 Task: Go to the product section & explore the products section of Aramco
Action: Mouse moved to (568, 85)
Screenshot: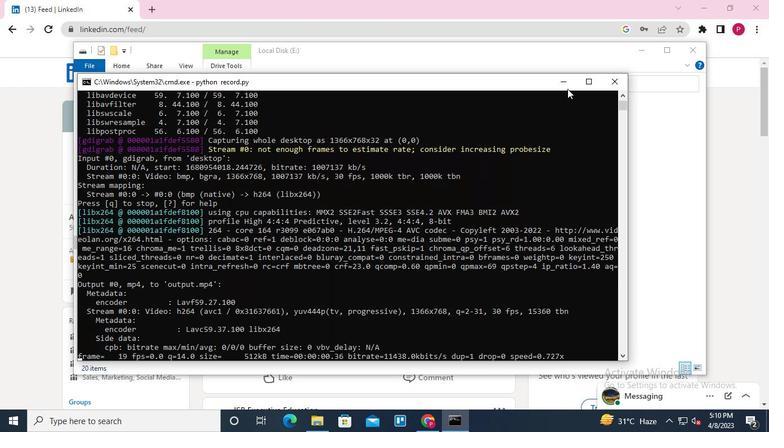 
Action: Mouse pressed left at (568, 85)
Screenshot: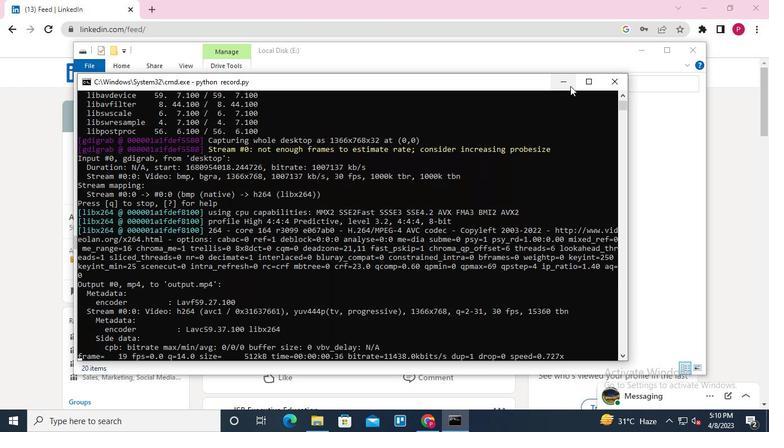 
Action: Mouse moved to (641, 53)
Screenshot: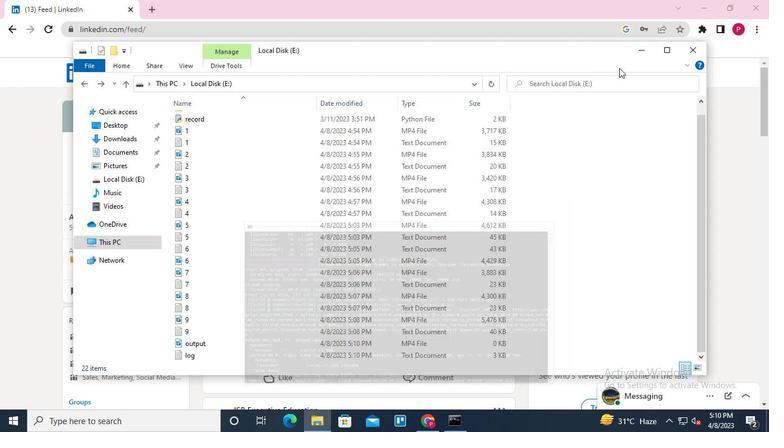 
Action: Mouse pressed left at (641, 53)
Screenshot: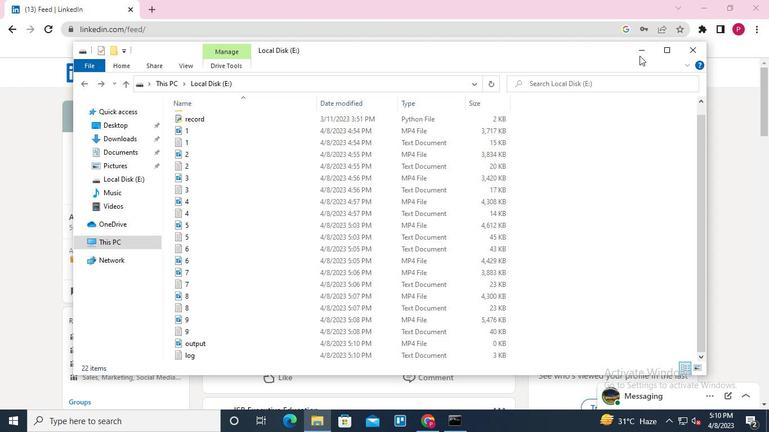 
Action: Mouse moved to (134, 72)
Screenshot: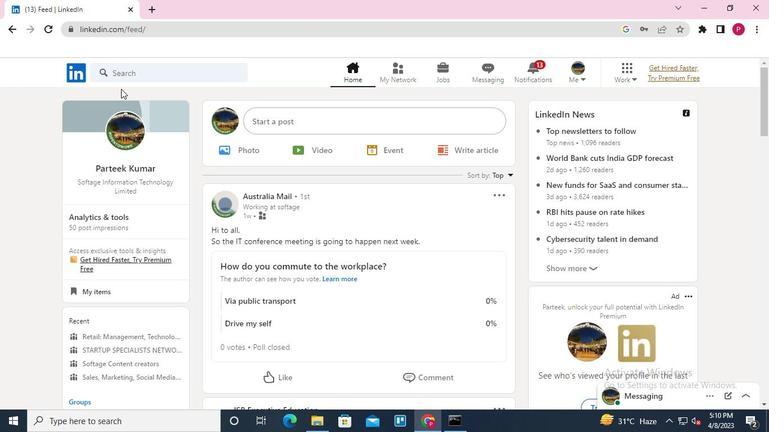 
Action: Mouse pressed left at (134, 72)
Screenshot: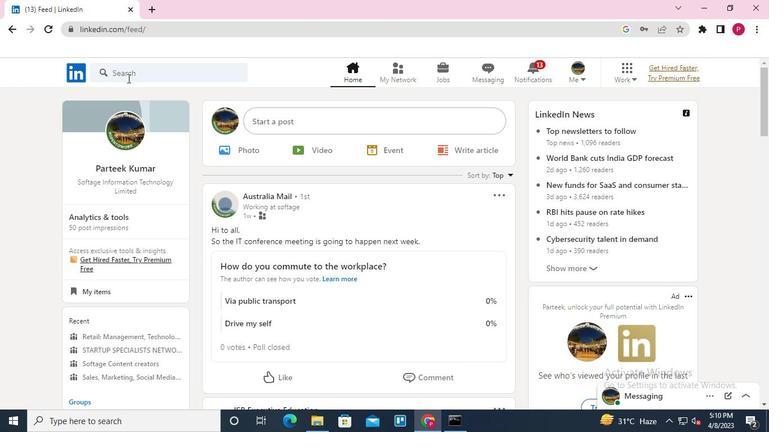 
Action: Keyboard Key.shift
Screenshot: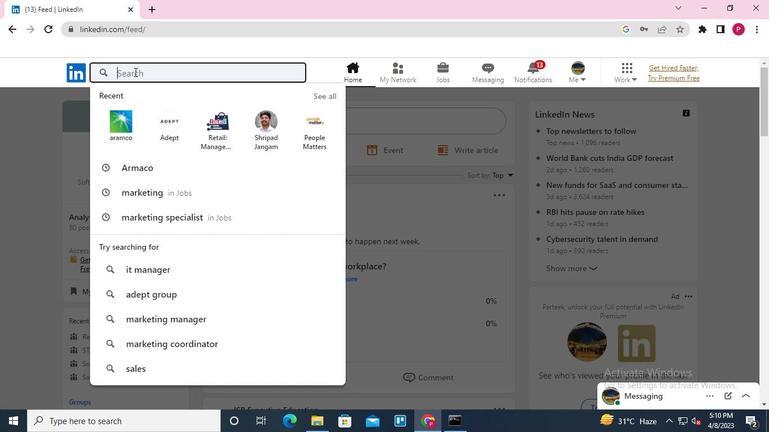 
Action: Keyboard A
Screenshot: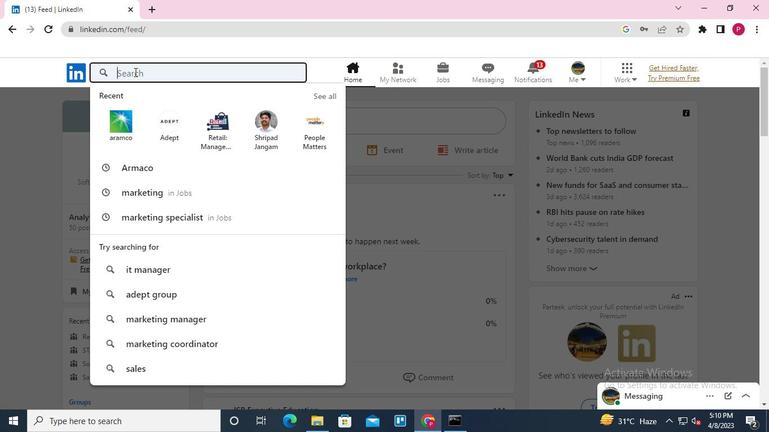
Action: Keyboard r
Screenshot: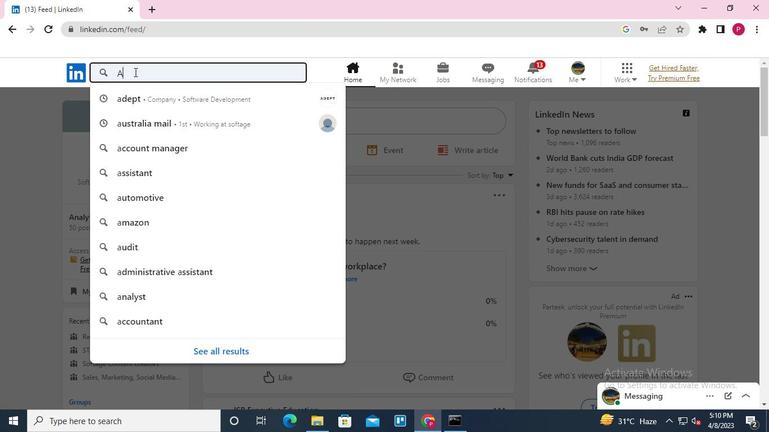 
Action: Keyboard m
Screenshot: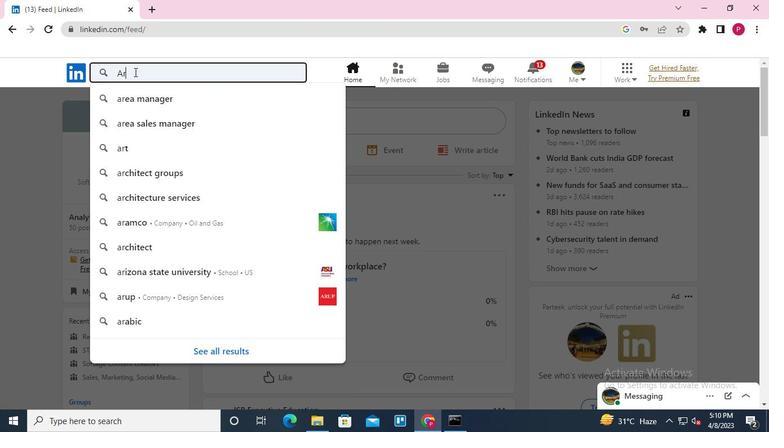 
Action: Keyboard a
Screenshot: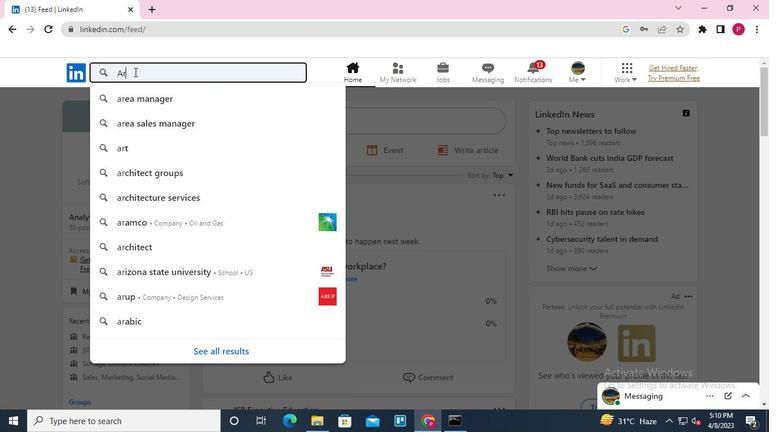 
Action: Keyboard c
Screenshot: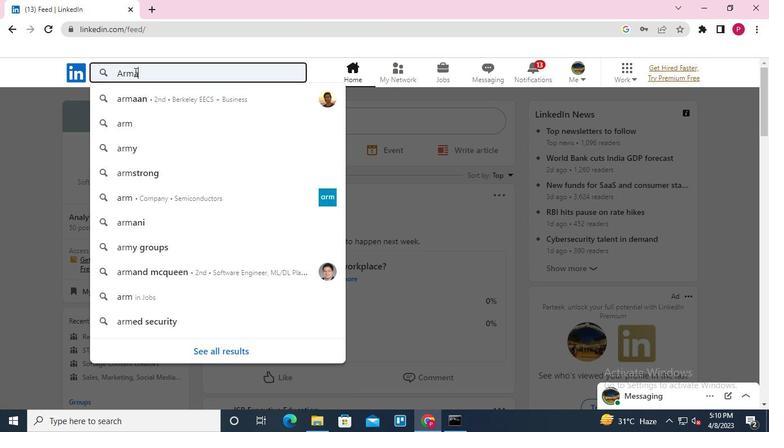 
Action: Keyboard o
Screenshot: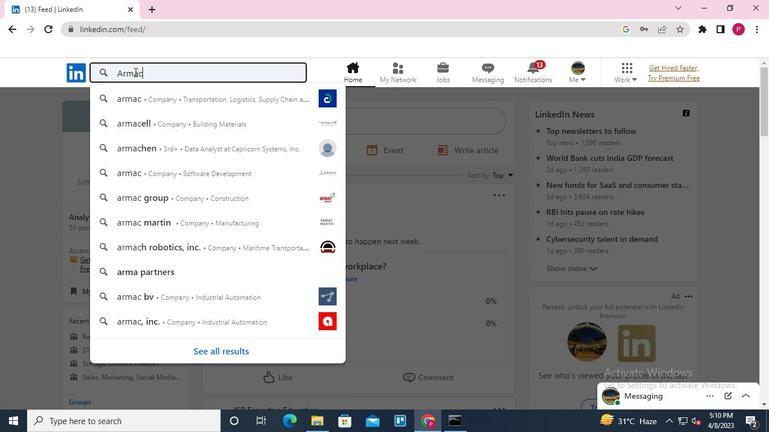 
Action: Keyboard Key.enter
Screenshot: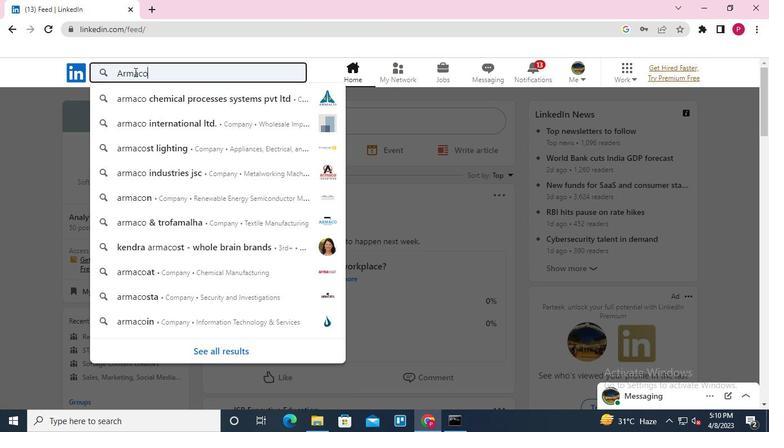 
Action: Mouse moved to (154, 189)
Screenshot: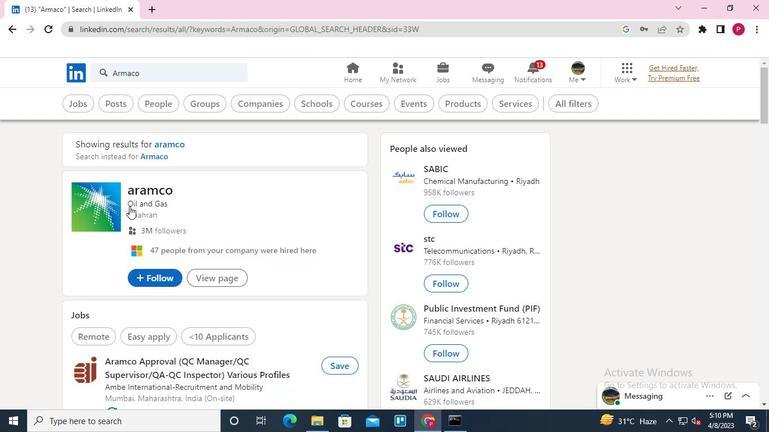 
Action: Mouse pressed left at (154, 189)
Screenshot: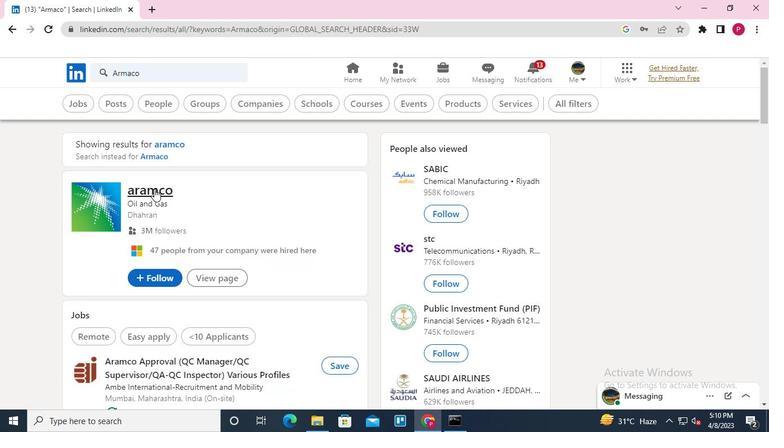 
Action: Mouse moved to (188, 133)
Screenshot: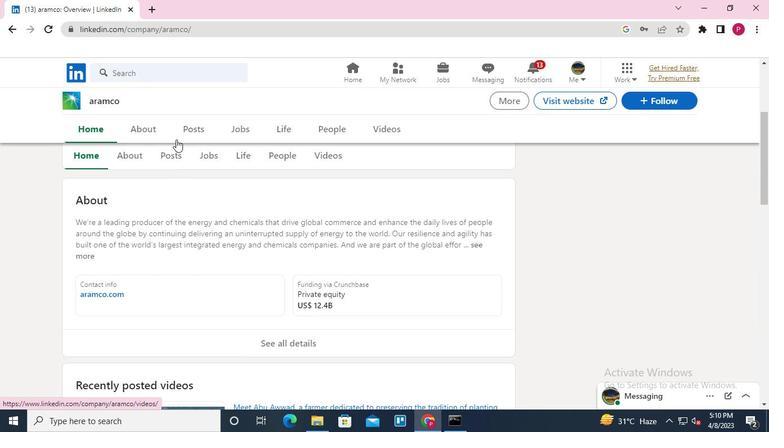 
Action: Mouse pressed left at (188, 133)
Screenshot: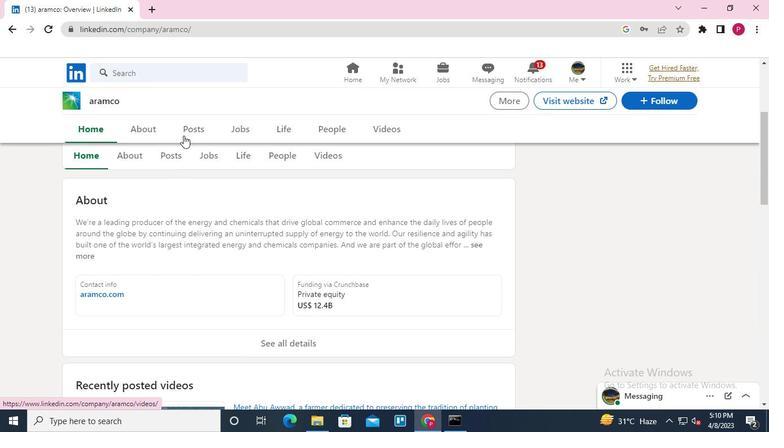 
Action: Mouse moved to (170, 161)
Screenshot: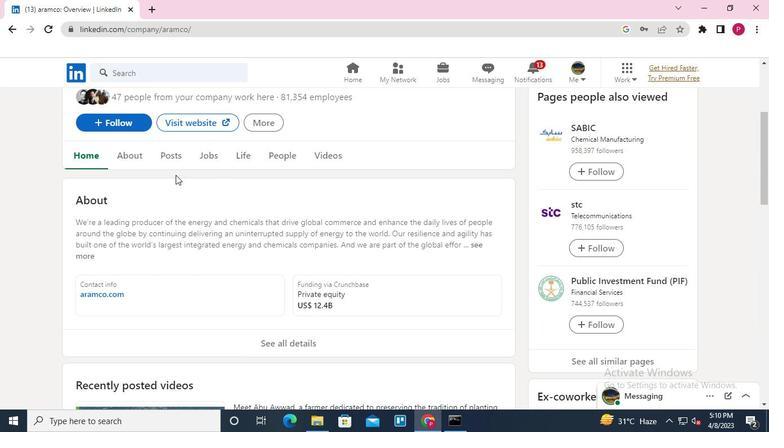 
Action: Mouse pressed left at (170, 161)
Screenshot: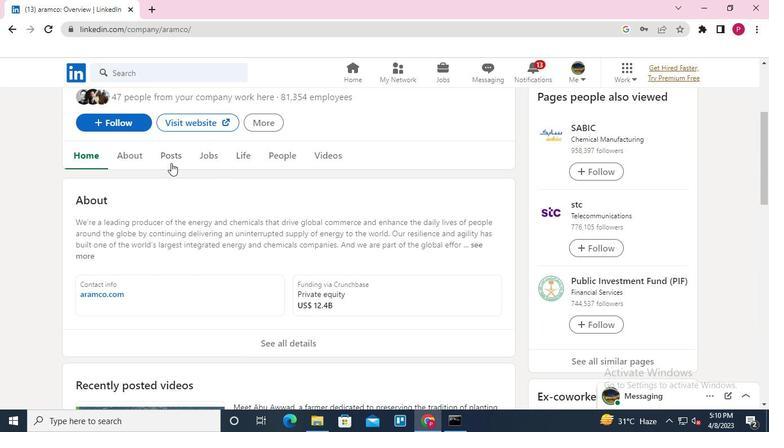 
Action: Mouse moved to (309, 268)
Screenshot: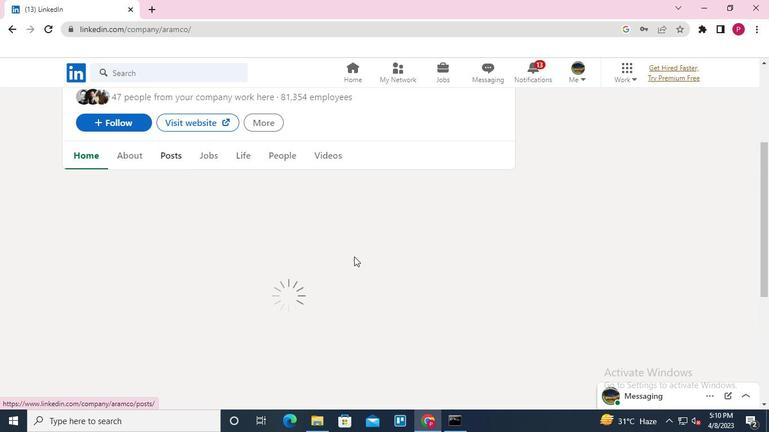 
Action: Keyboard Key.alt_l
Screenshot: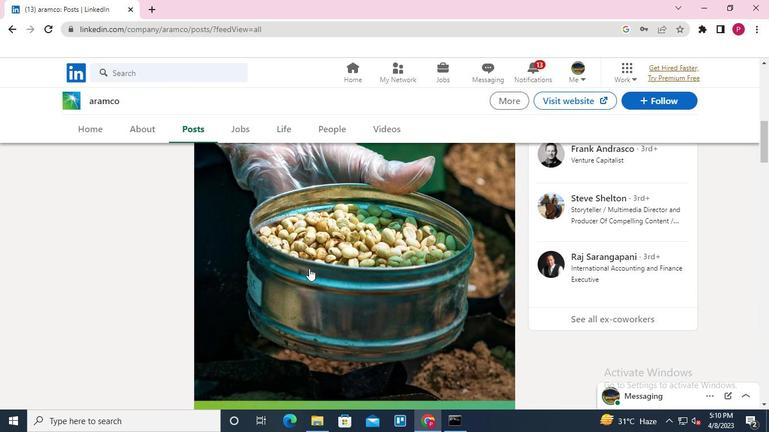 
Action: Keyboard Key.tab
Screenshot: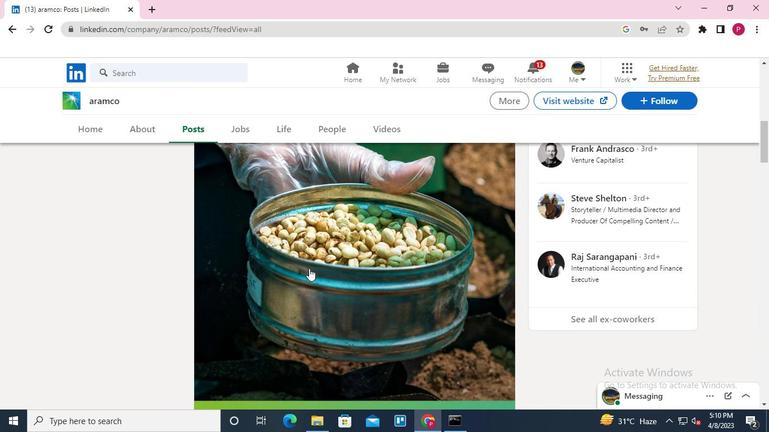 
Action: Keyboard Key.tab
Screenshot: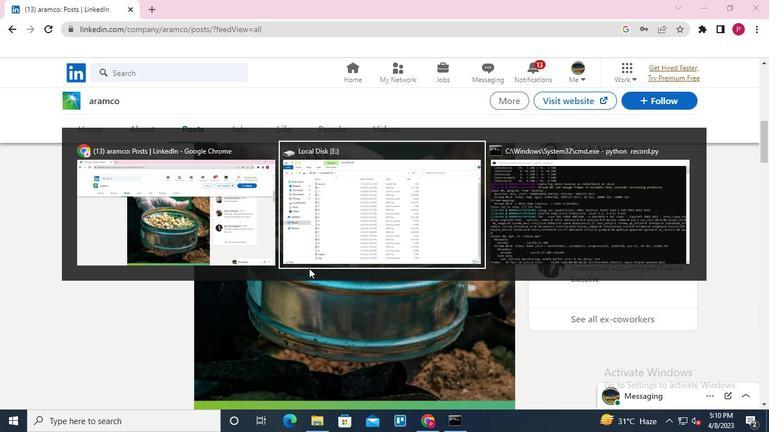 
Action: Mouse moved to (606, 78)
Screenshot: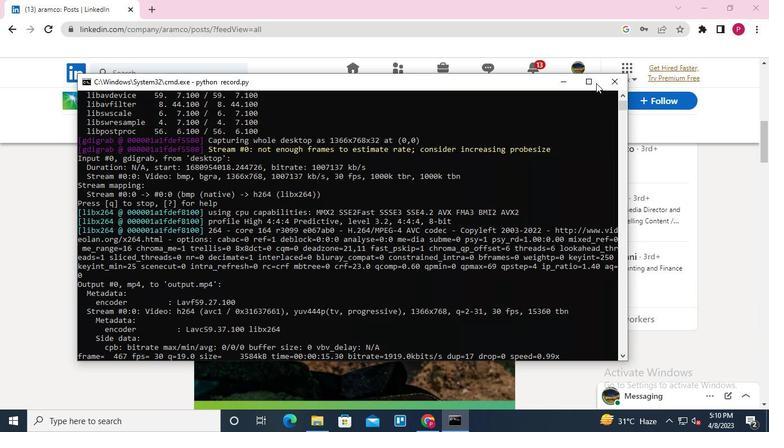 
Action: Mouse pressed left at (606, 78)
Screenshot: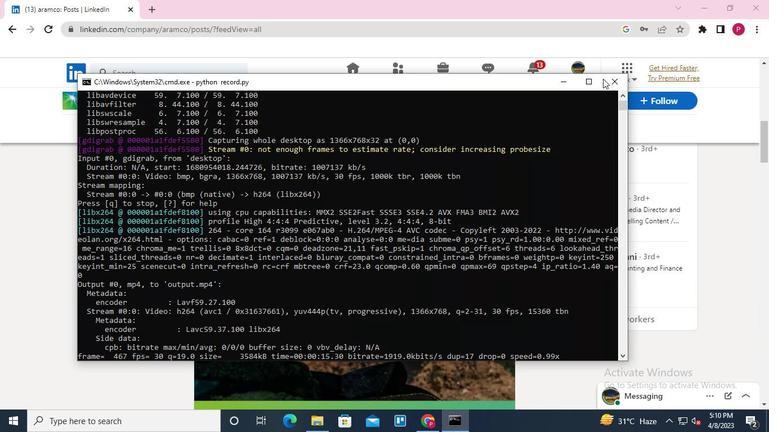 
